 Task: Select require new posts to be reviewed by admins in group.
Action: Mouse moved to (593, 75)
Screenshot: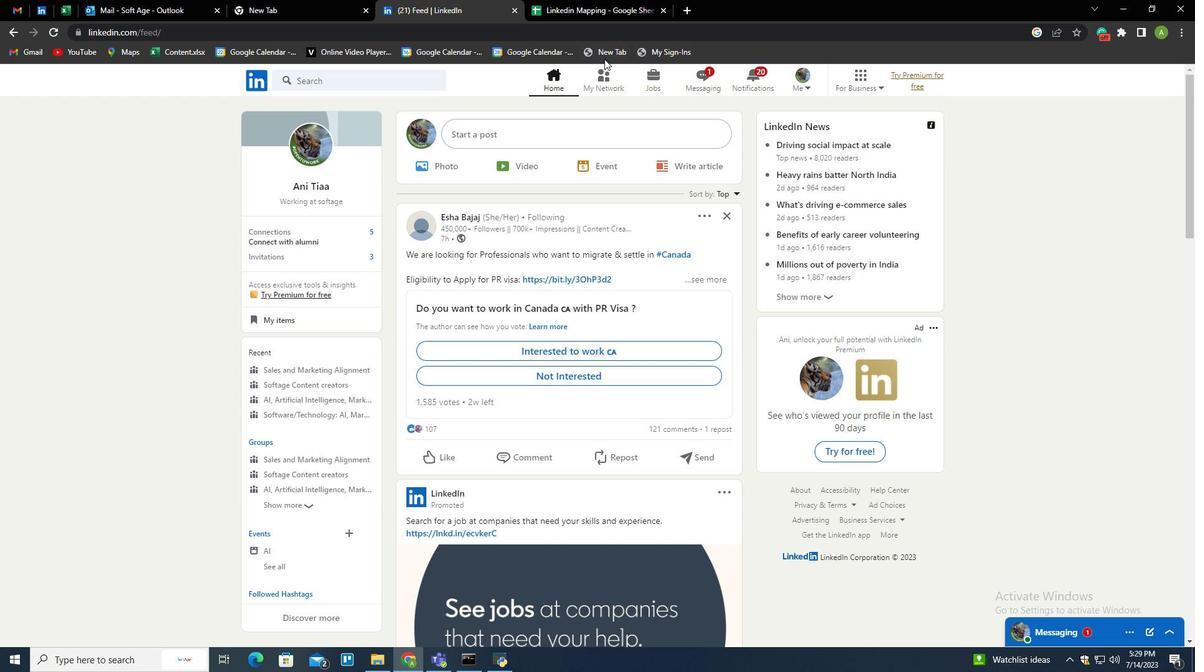 
Action: Mouse pressed left at (593, 75)
Screenshot: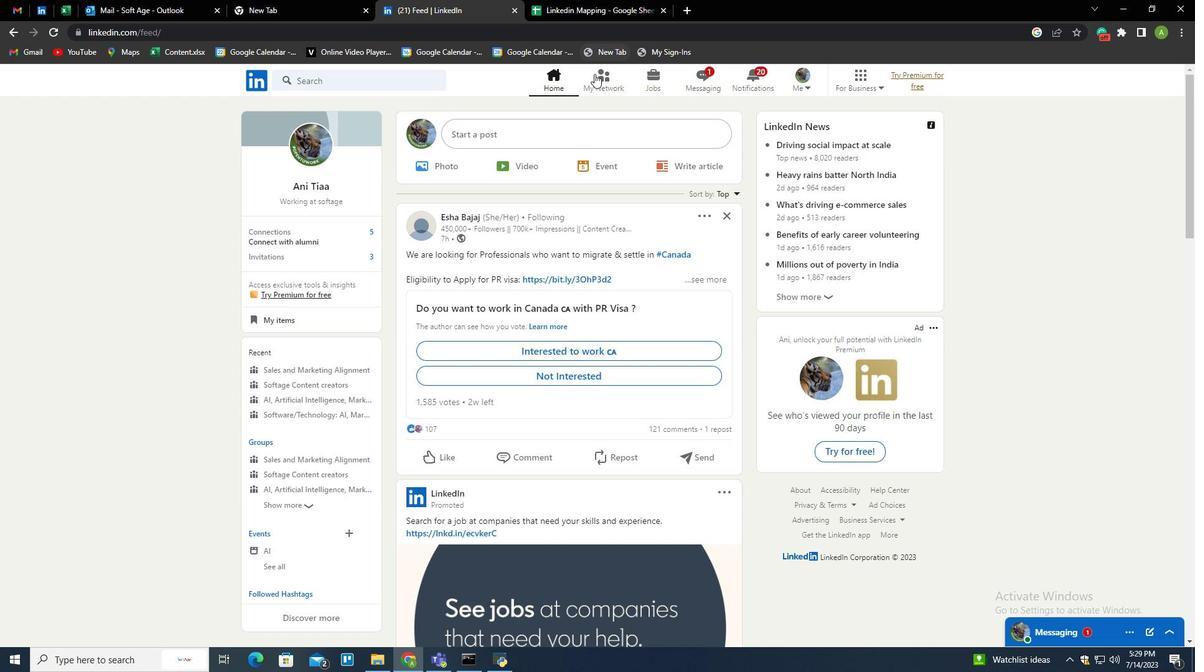 
Action: Mouse moved to (295, 225)
Screenshot: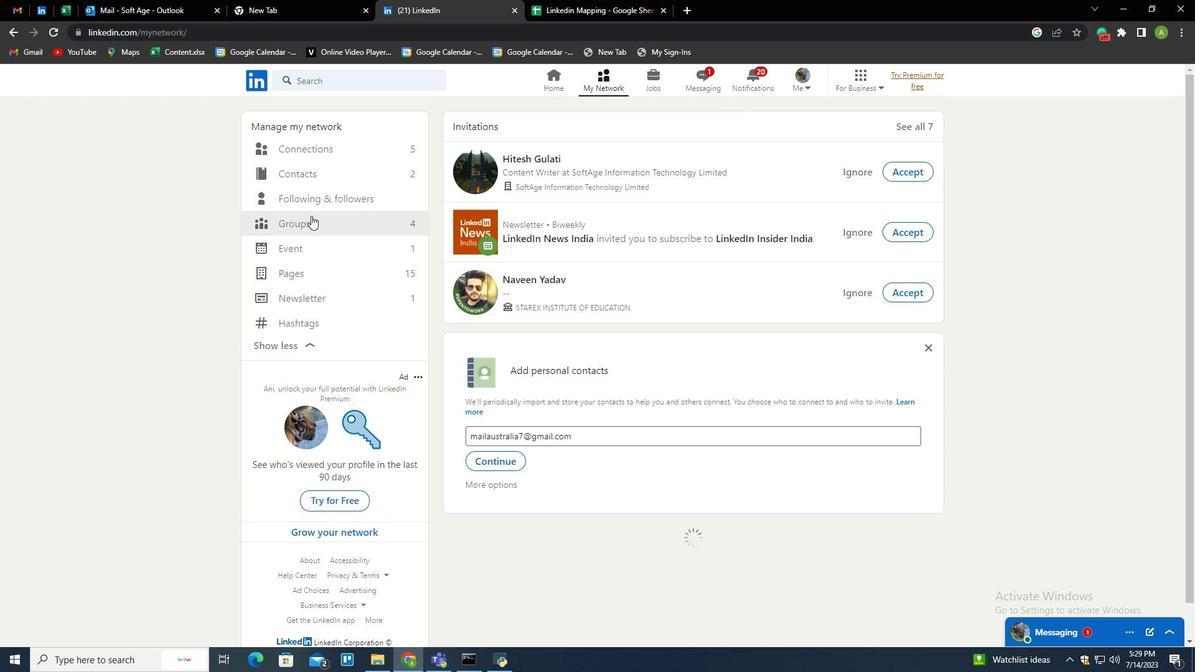
Action: Mouse pressed left at (295, 225)
Screenshot: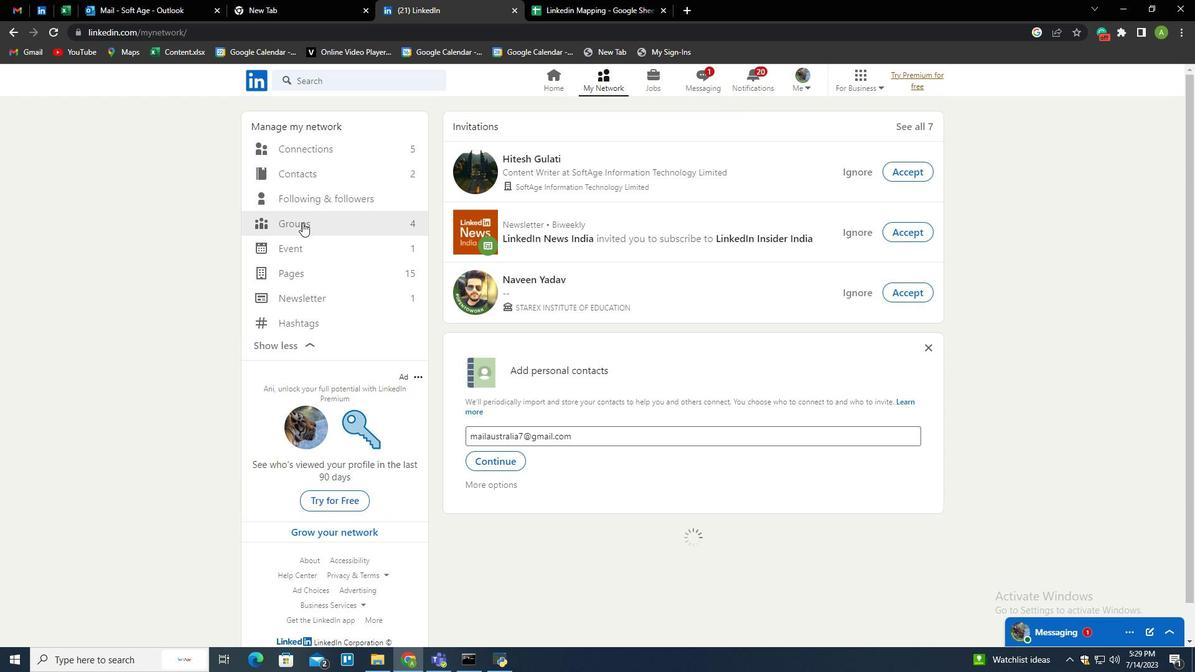 
Action: Mouse moved to (688, 130)
Screenshot: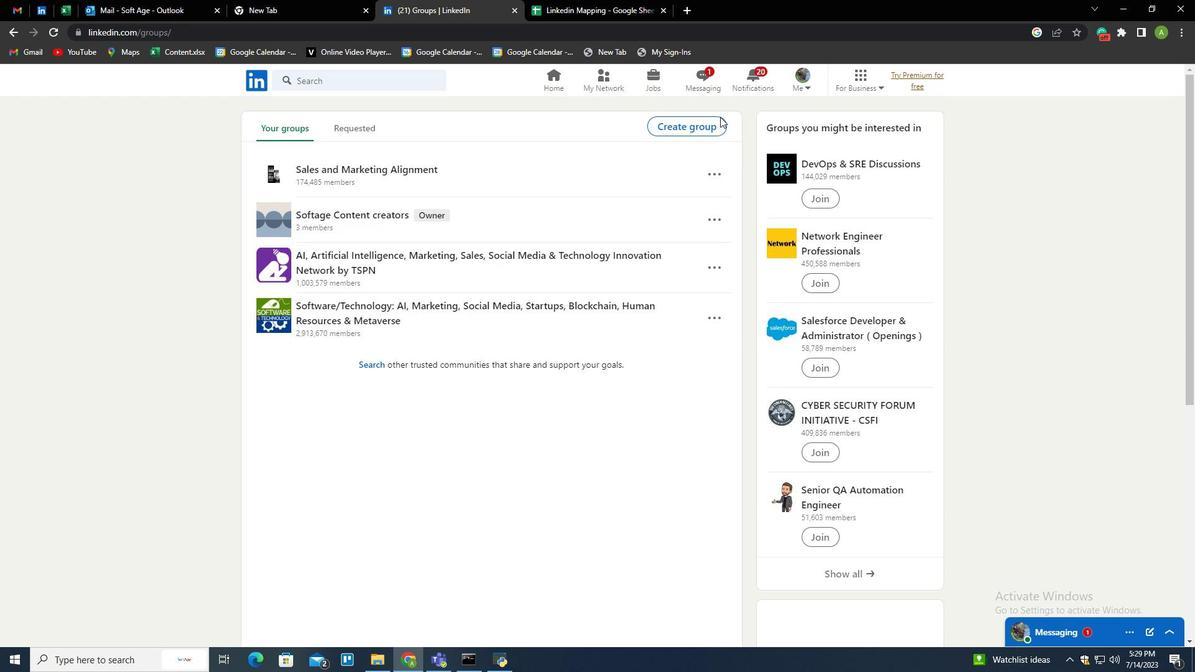 
Action: Mouse pressed left at (688, 130)
Screenshot: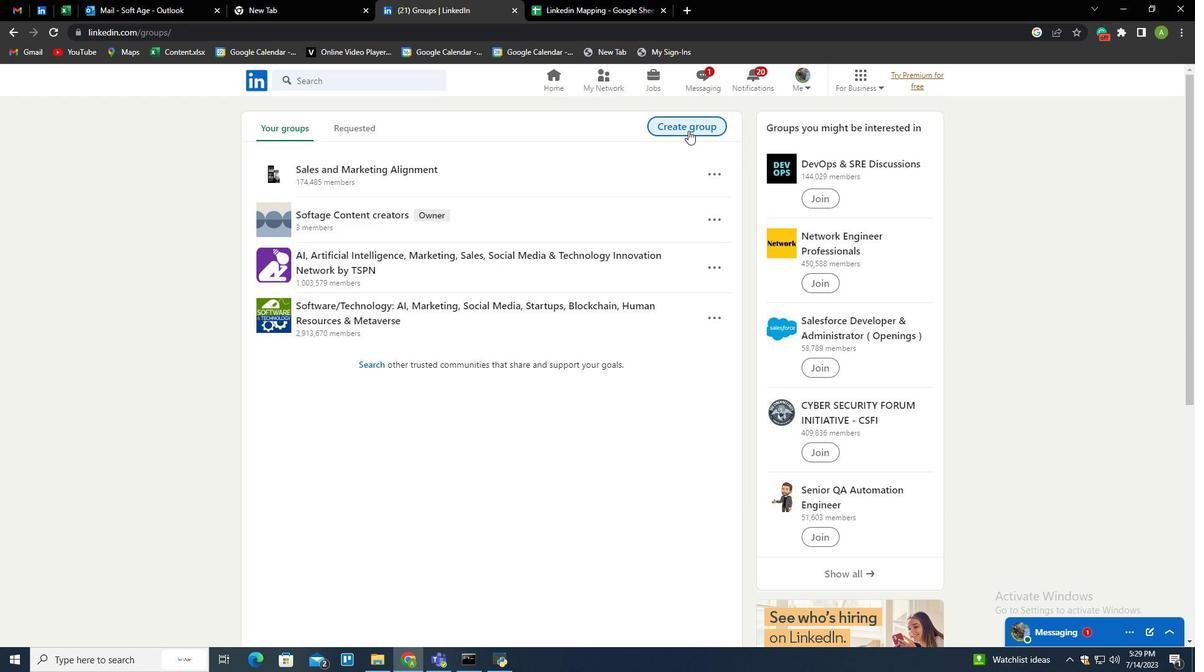 
Action: Mouse moved to (704, 308)
Screenshot: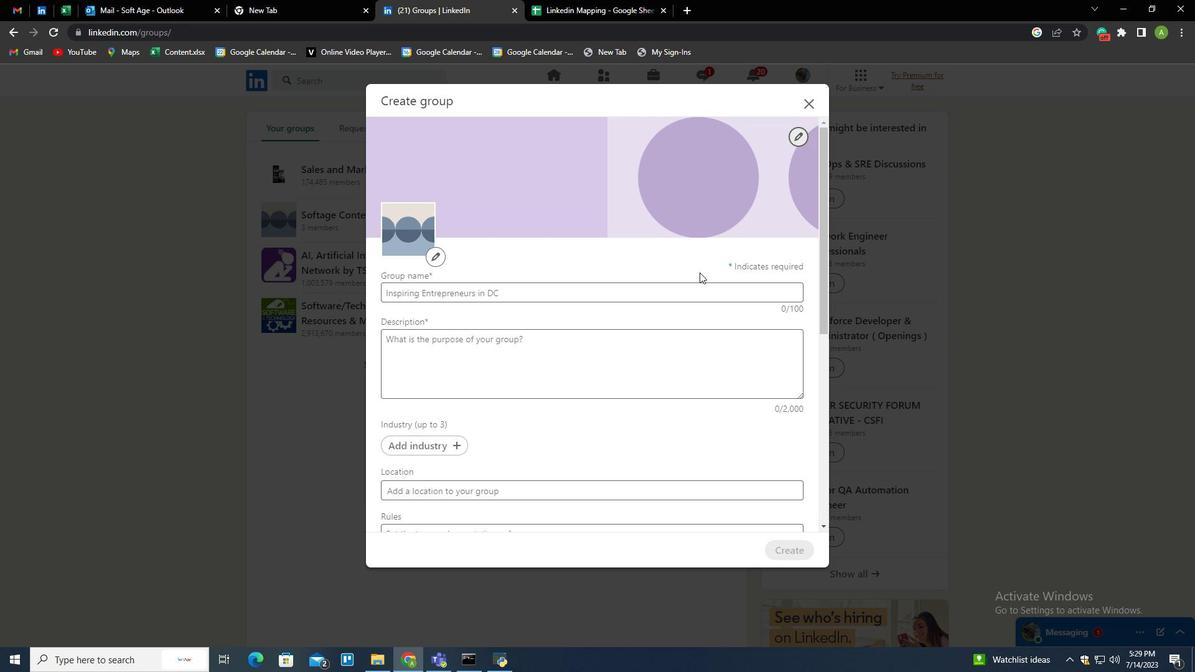 
Action: Mouse scrolled (704, 308) with delta (0, 0)
Screenshot: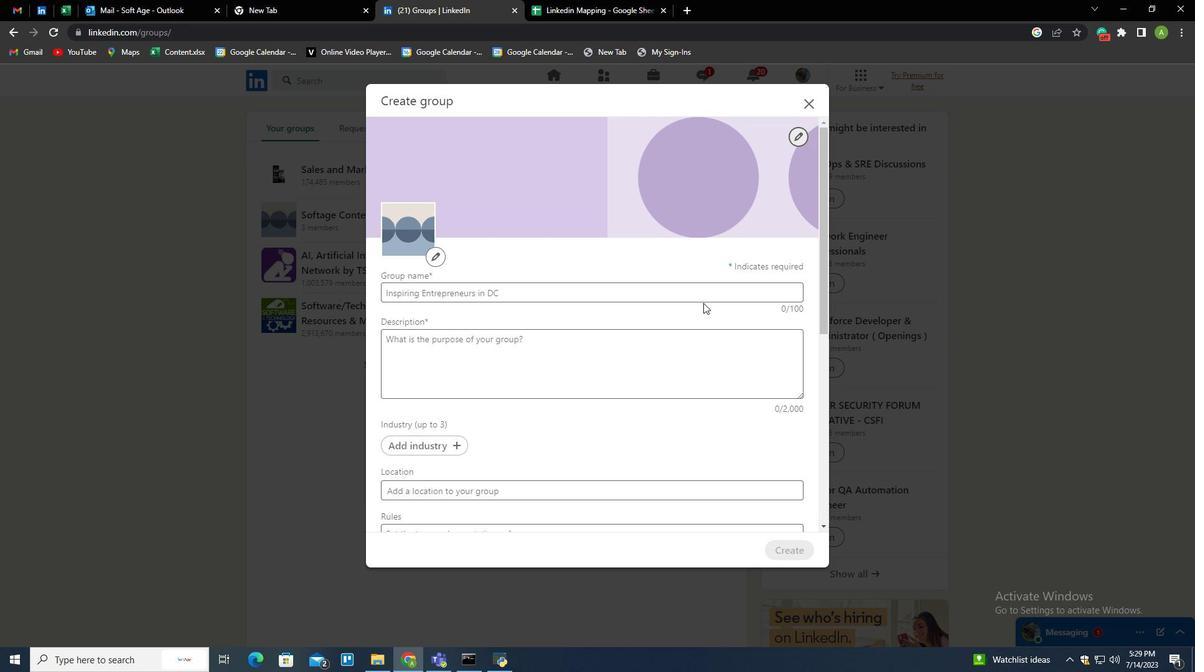 
Action: Mouse moved to (704, 308)
Screenshot: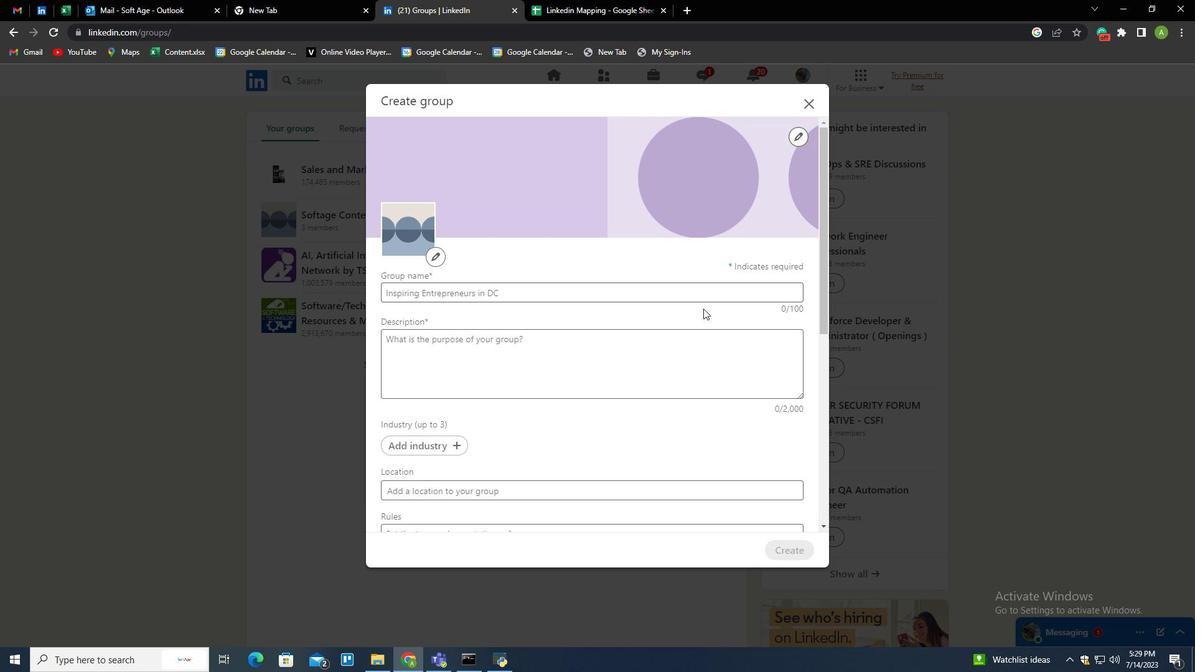 
Action: Mouse scrolled (704, 308) with delta (0, 0)
Screenshot: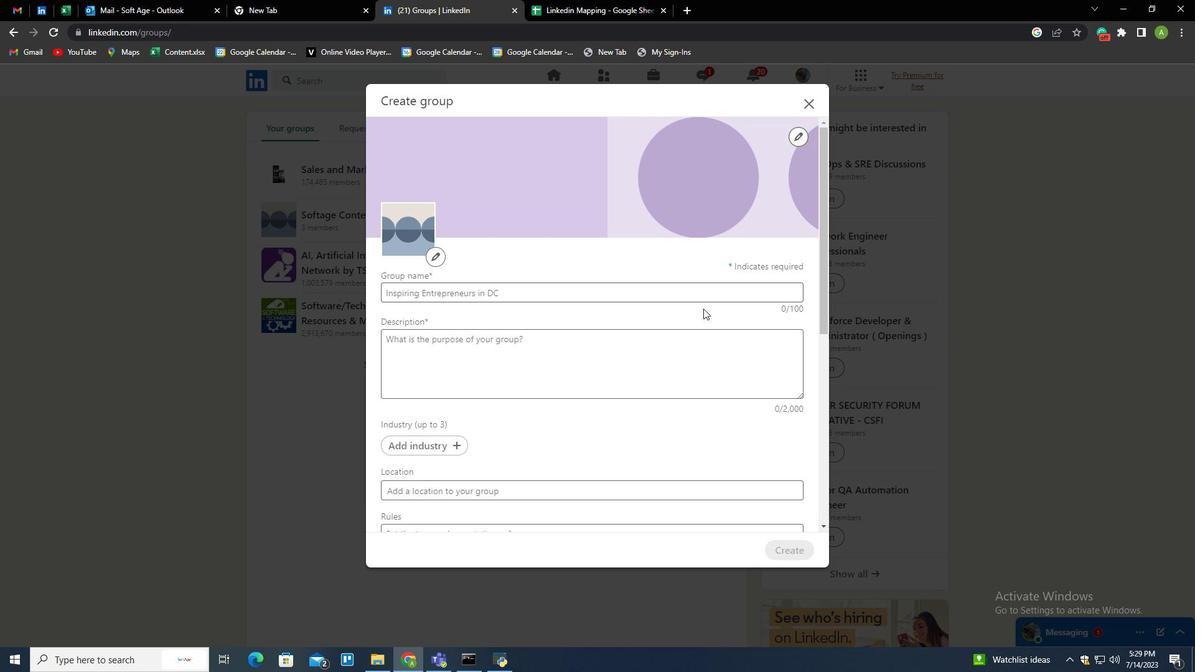 
Action: Mouse moved to (705, 308)
Screenshot: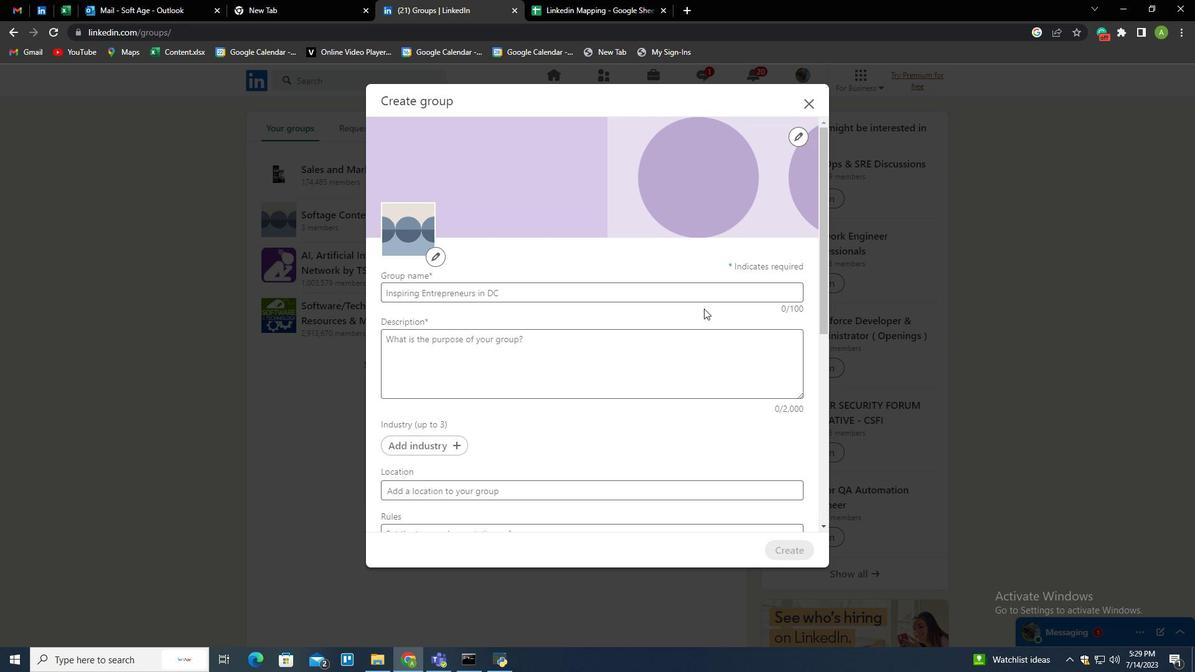 
Action: Mouse scrolled (705, 308) with delta (0, 0)
Screenshot: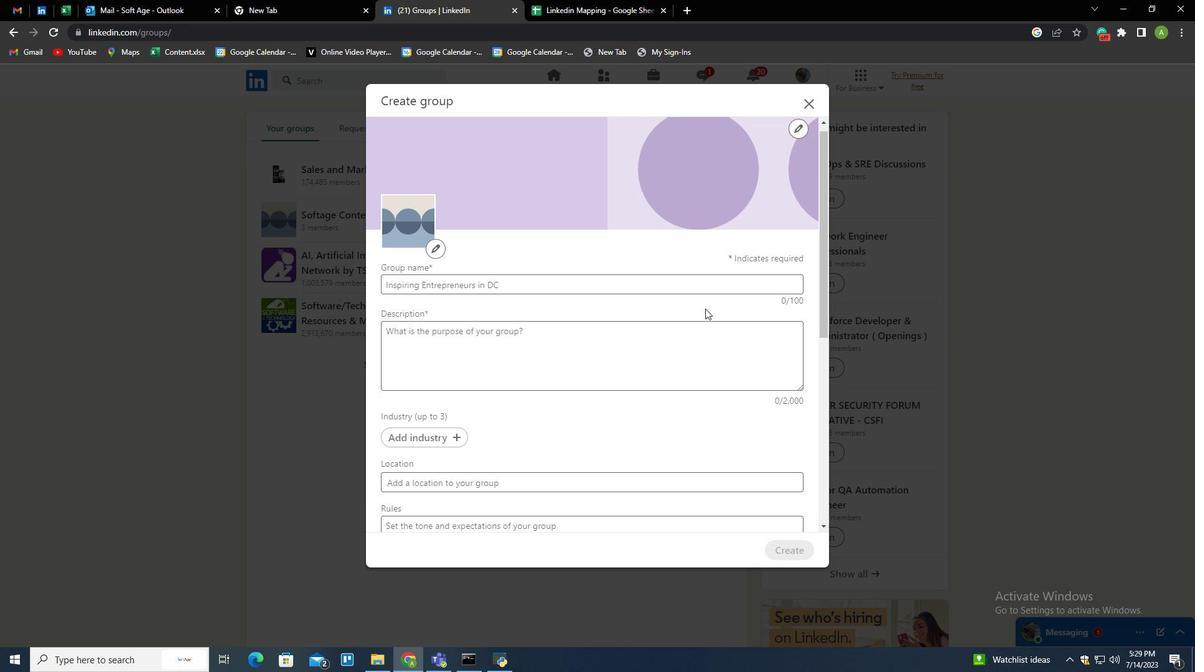 
Action: Mouse scrolled (705, 308) with delta (0, 0)
Screenshot: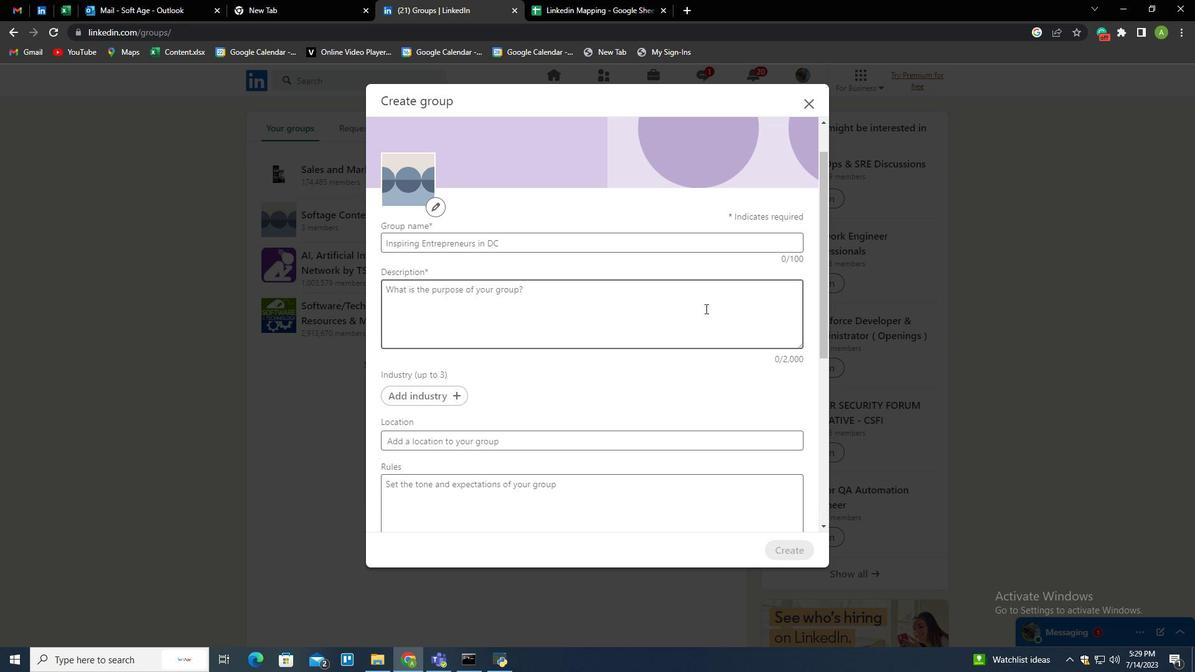 
Action: Mouse scrolled (705, 308) with delta (0, 0)
Screenshot: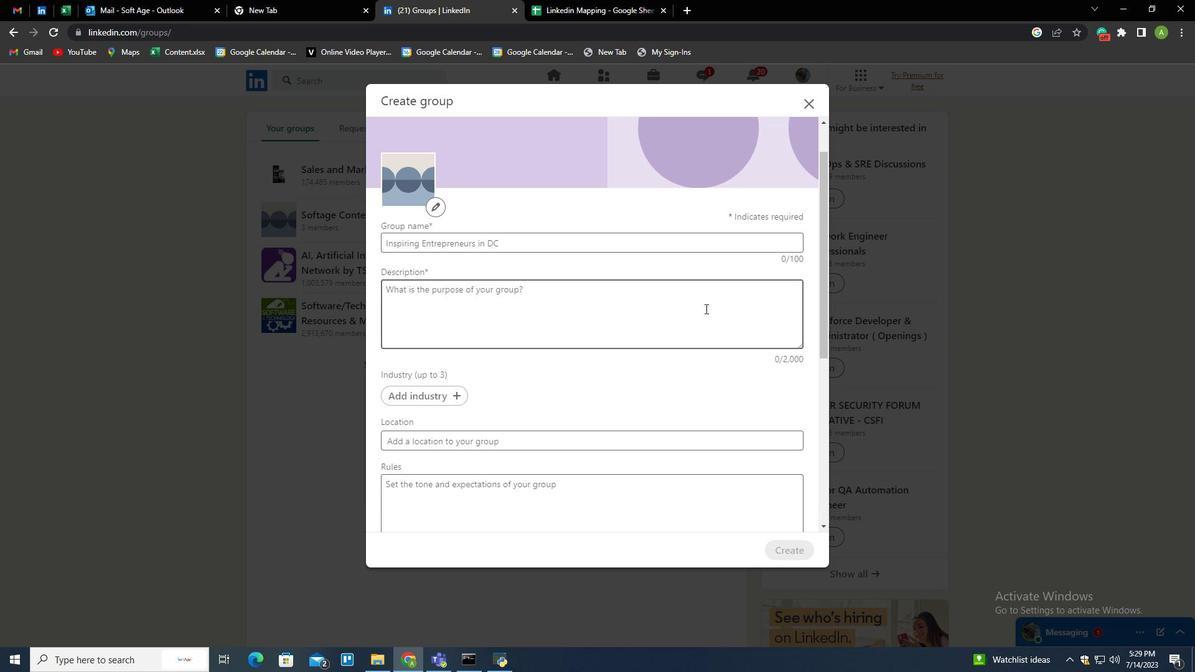 
Action: Mouse scrolled (705, 308) with delta (0, 0)
Screenshot: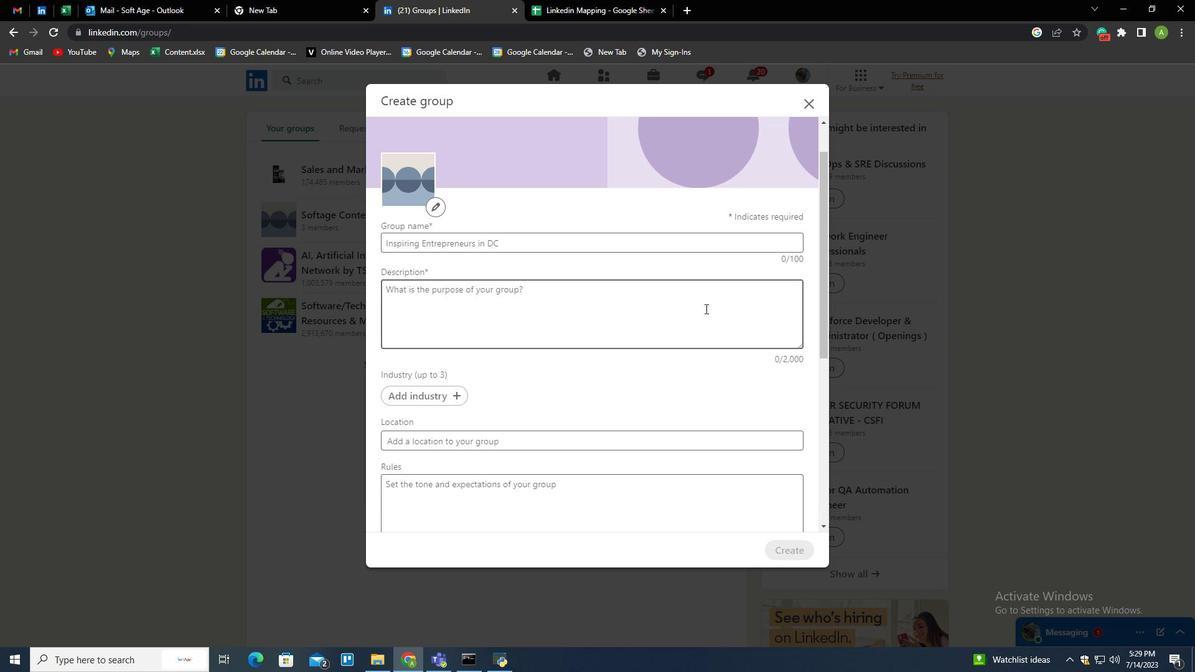 
Action: Mouse scrolled (705, 308) with delta (0, 0)
Screenshot: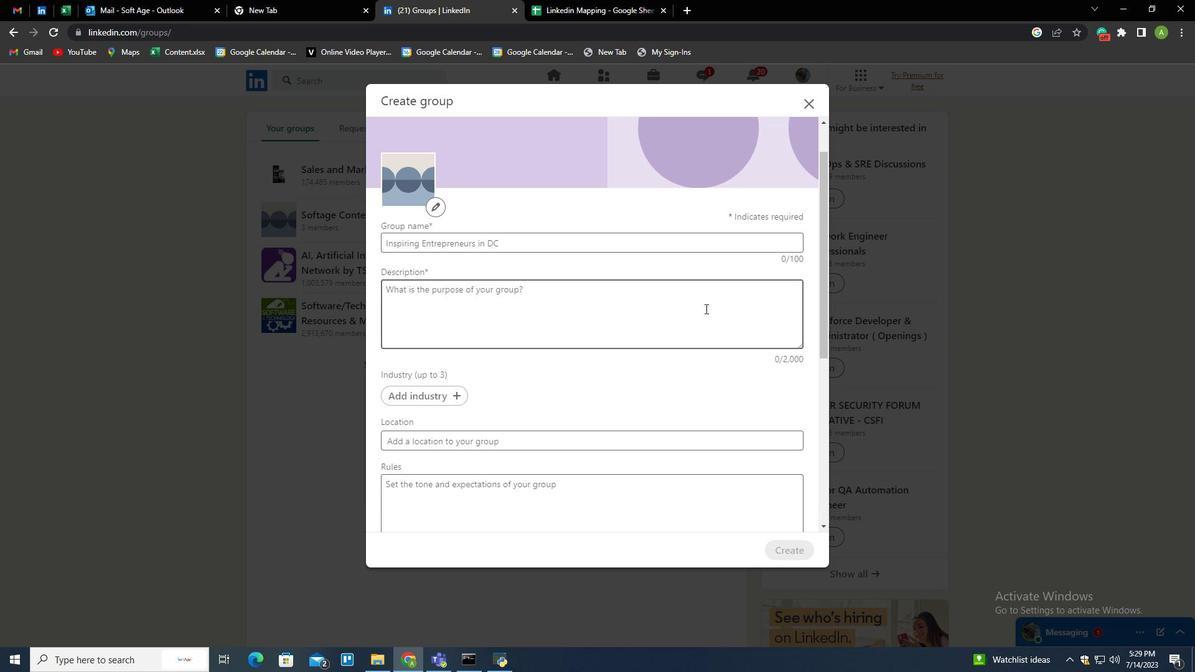 
Action: Mouse moved to (421, 488)
Screenshot: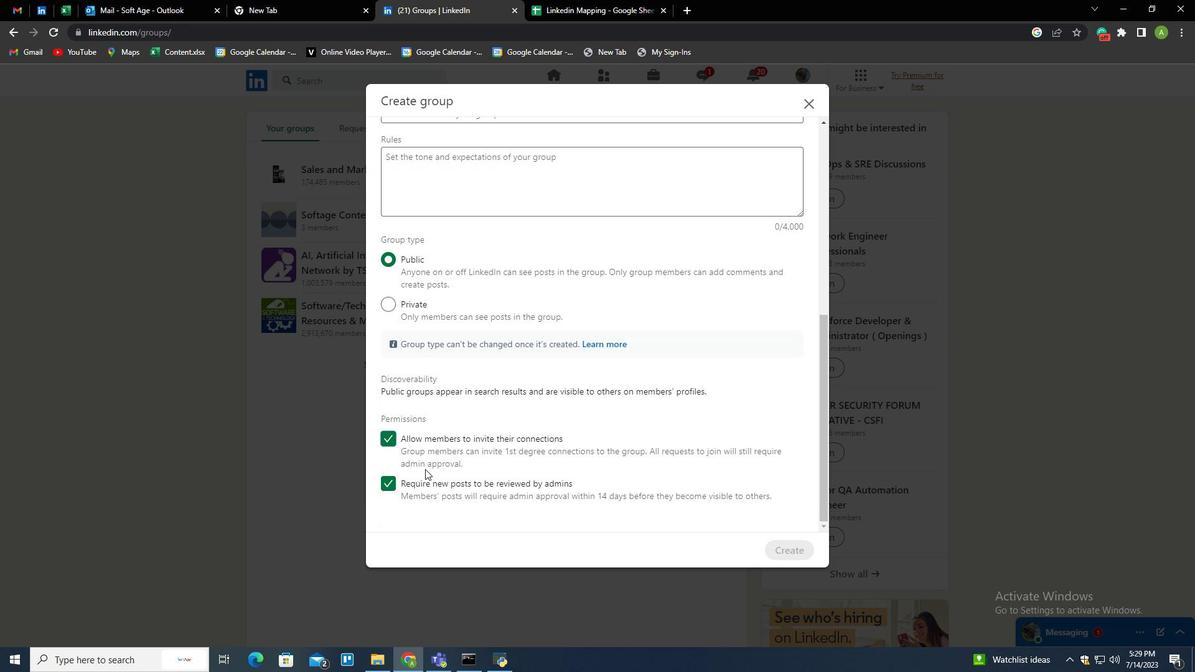 
Action: Mouse pressed left at (421, 488)
Screenshot: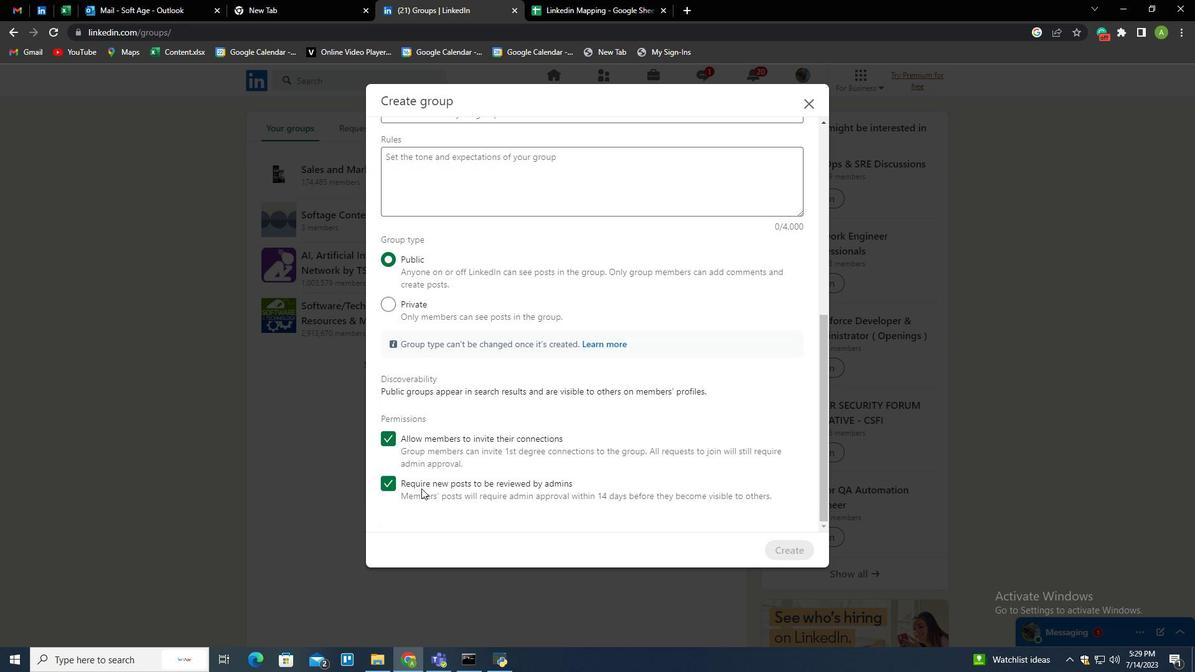 
Action: Mouse pressed left at (421, 488)
Screenshot: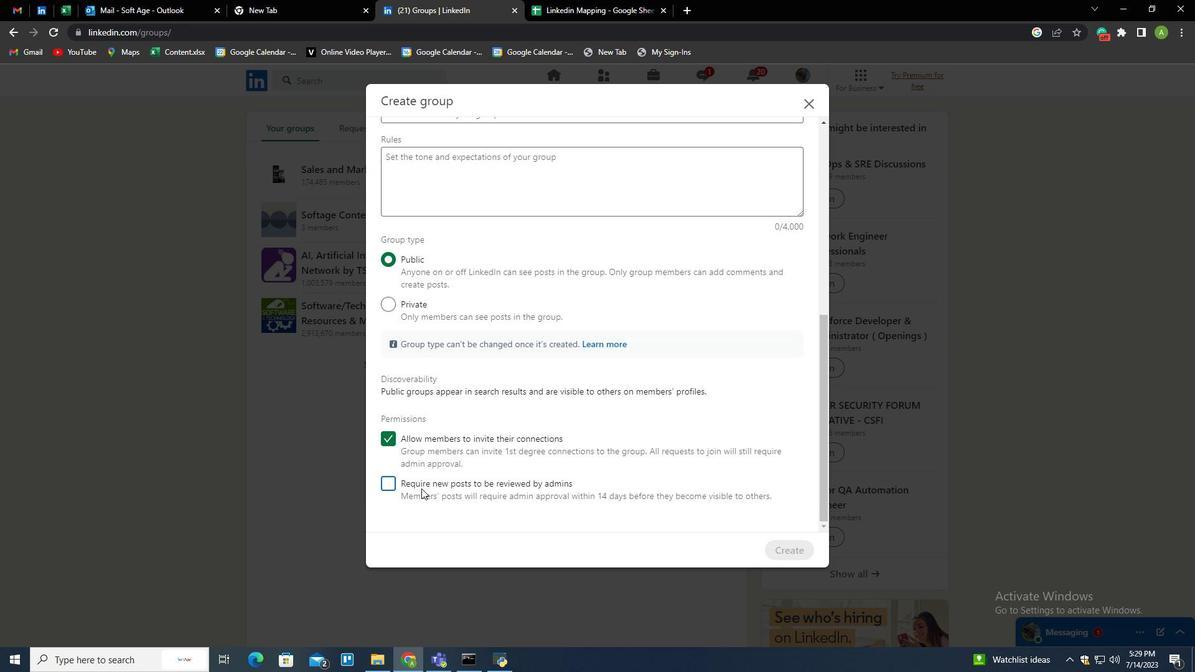
Action: Mouse moved to (615, 488)
Screenshot: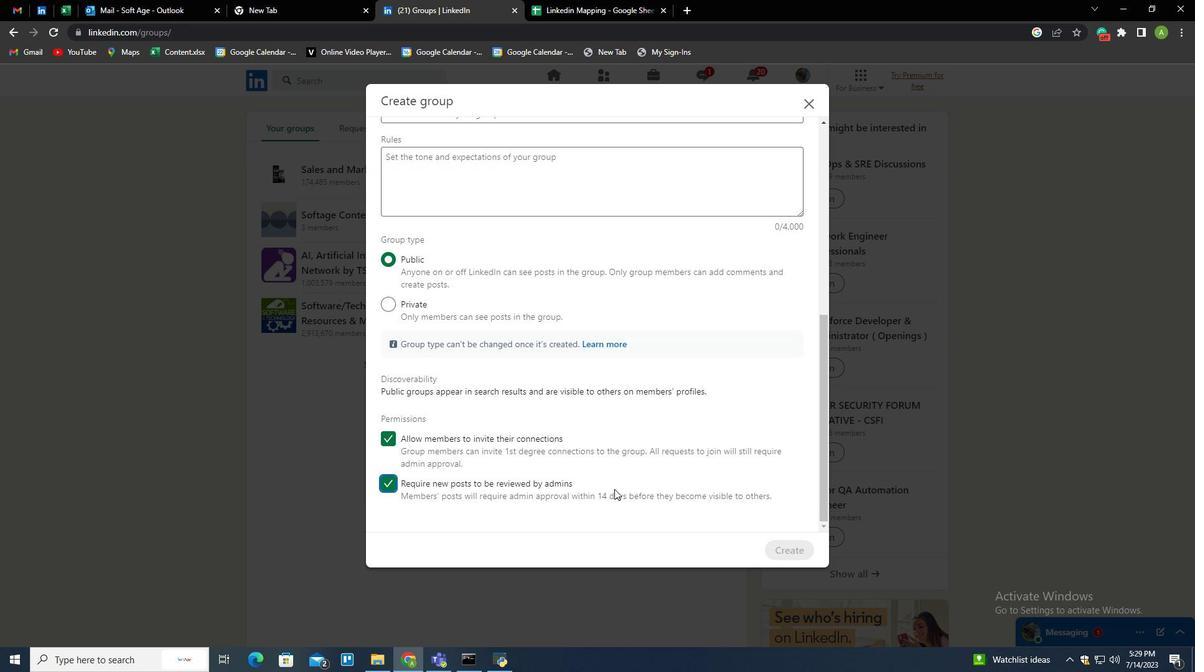 
